 Task: Set the CSA key to "yEksdu7Y".
Action: Mouse moved to (135, 21)
Screenshot: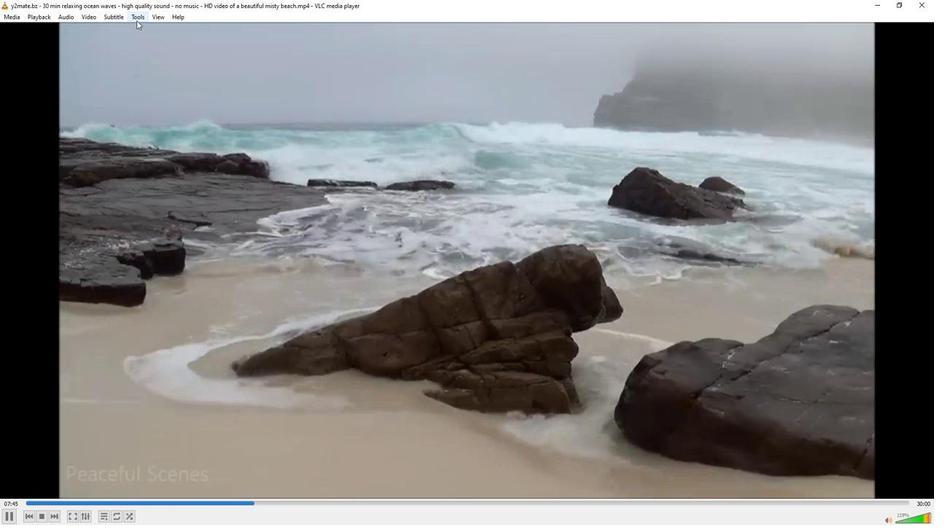 
Action: Mouse pressed left at (135, 21)
Screenshot: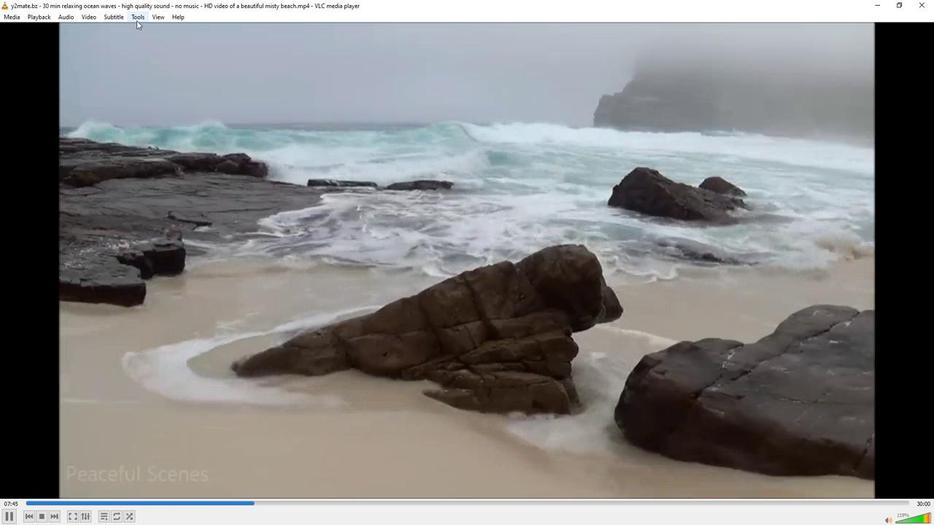 
Action: Mouse moved to (143, 133)
Screenshot: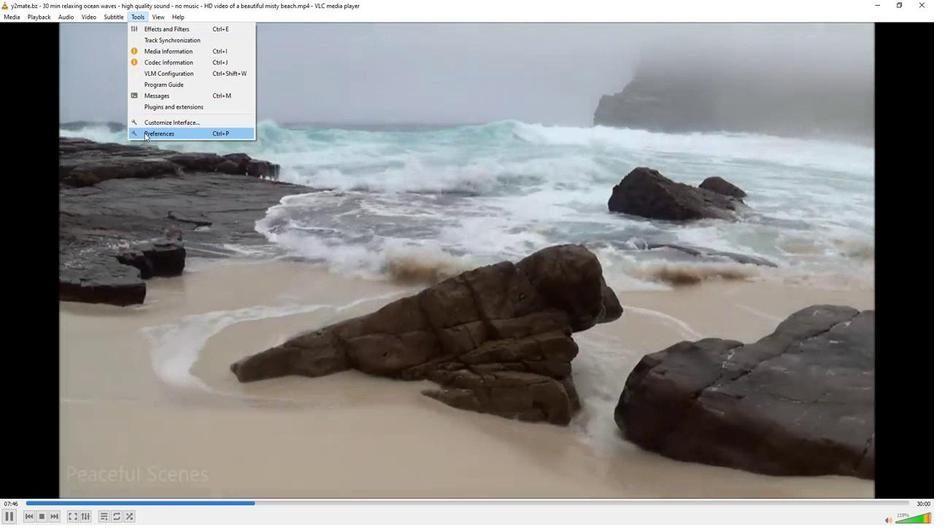 
Action: Mouse pressed left at (143, 133)
Screenshot: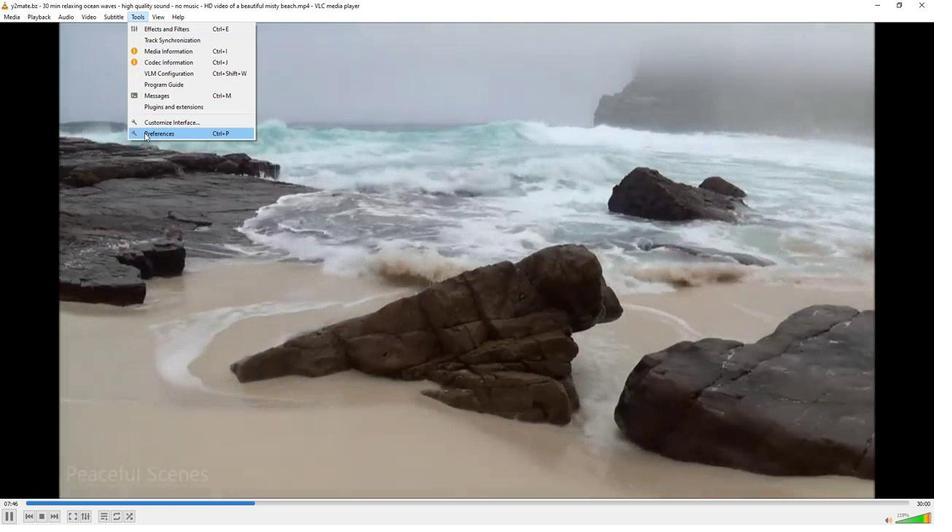 
Action: Mouse moved to (262, 403)
Screenshot: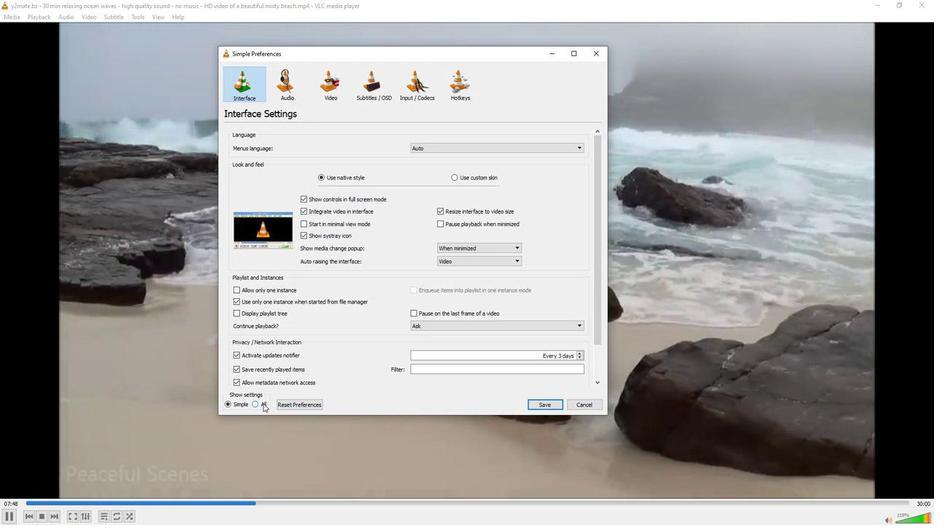
Action: Mouse pressed left at (262, 403)
Screenshot: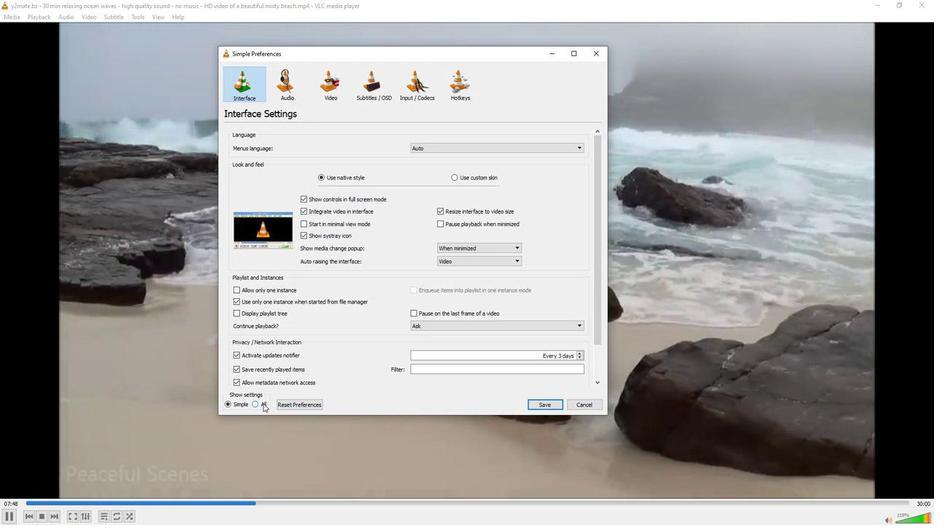 
Action: Mouse moved to (240, 264)
Screenshot: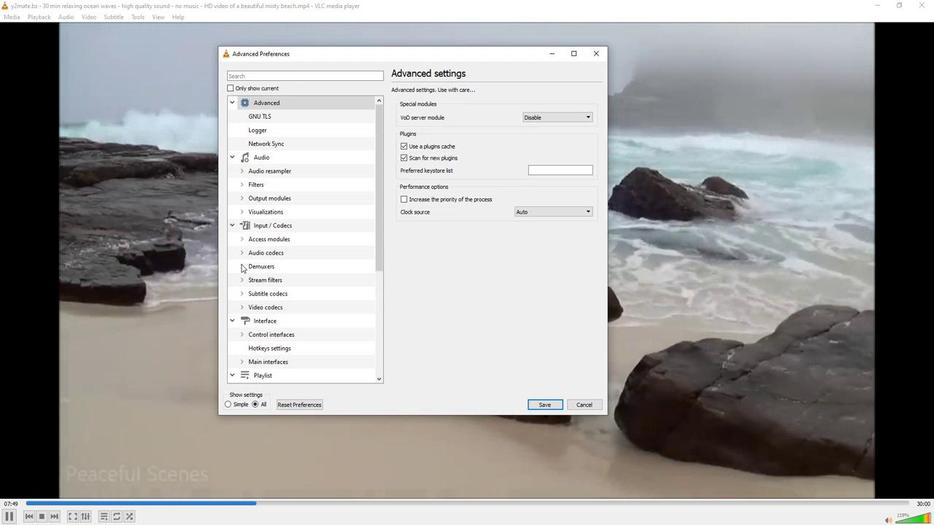 
Action: Mouse pressed left at (240, 264)
Screenshot: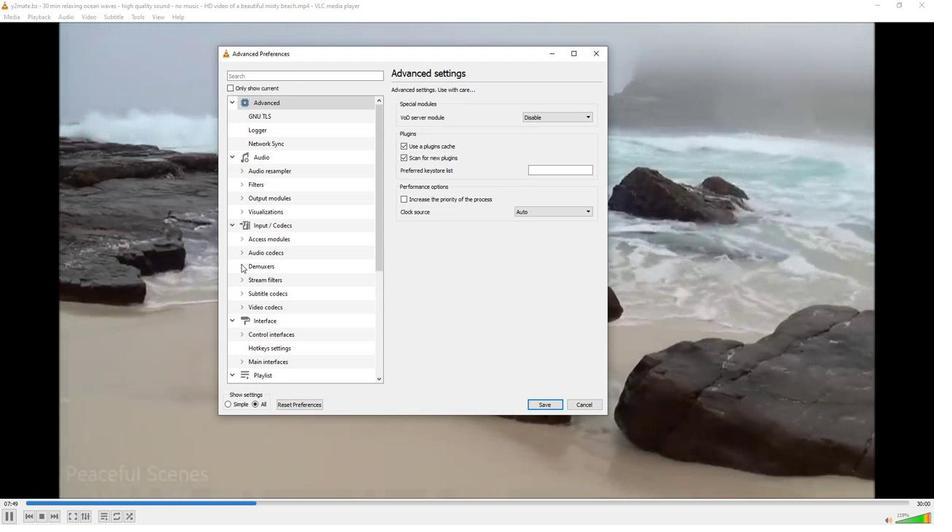 
Action: Mouse moved to (266, 349)
Screenshot: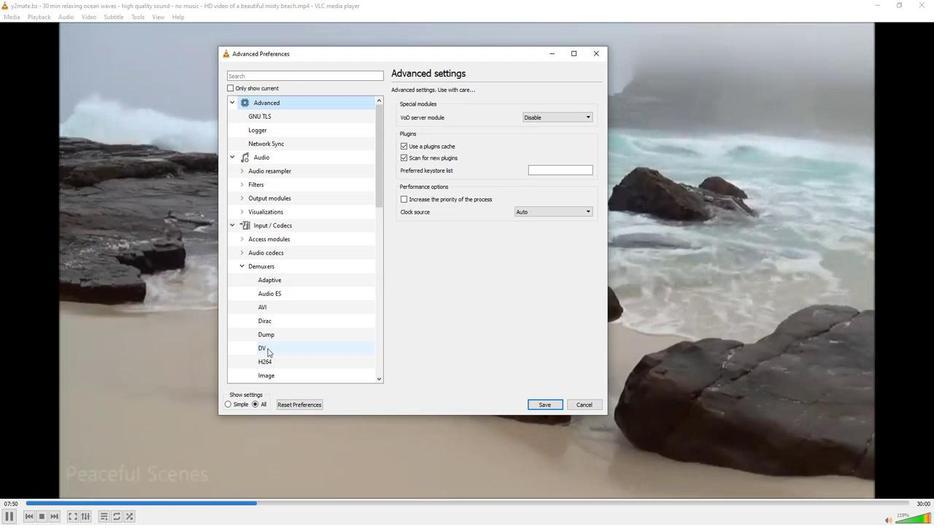 
Action: Mouse scrolled (266, 349) with delta (0, 0)
Screenshot: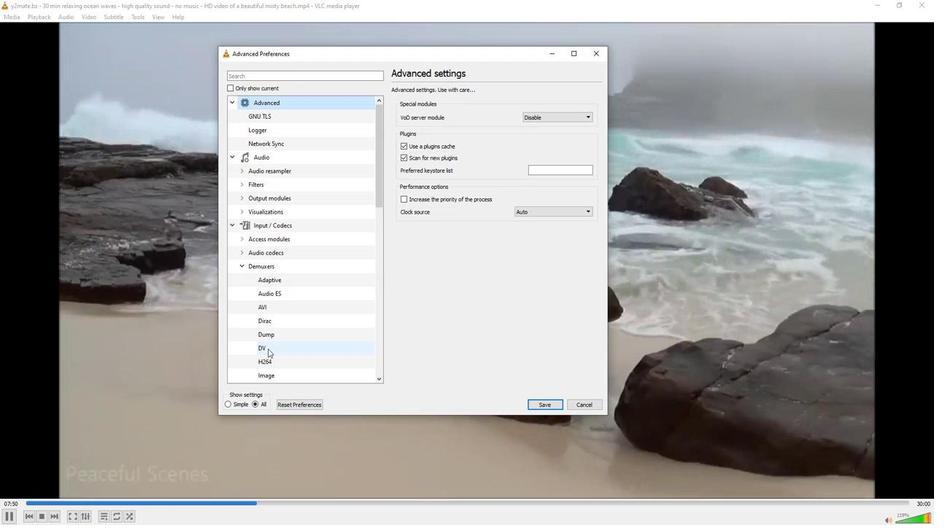 
Action: Mouse scrolled (266, 349) with delta (0, 0)
Screenshot: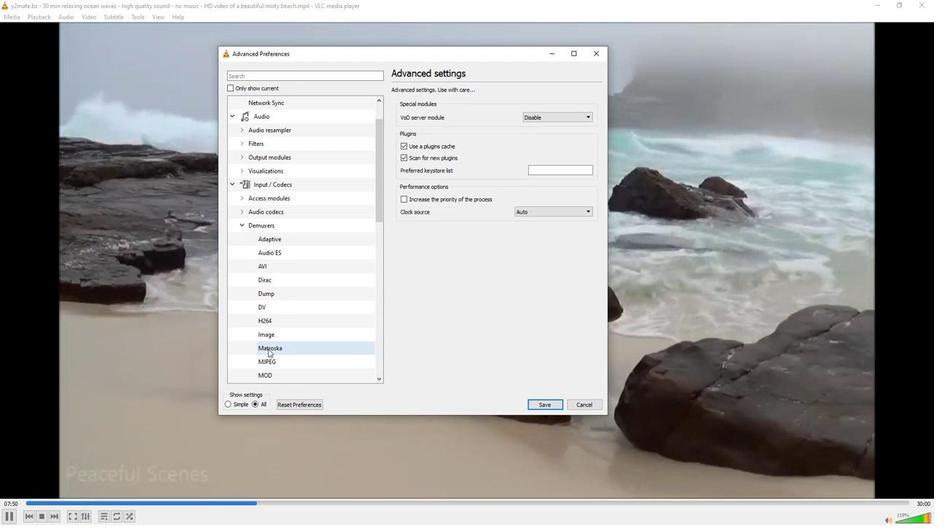 
Action: Mouse moved to (271, 362)
Screenshot: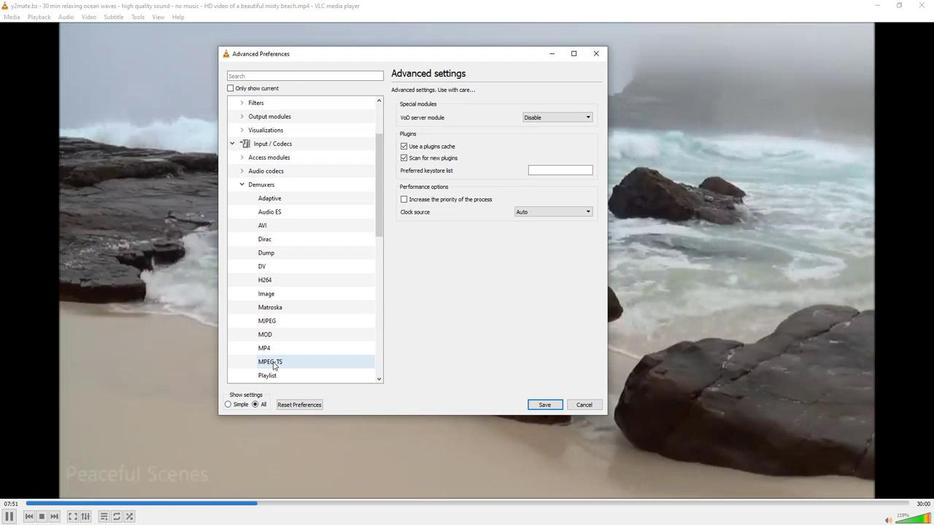 
Action: Mouse pressed left at (271, 362)
Screenshot: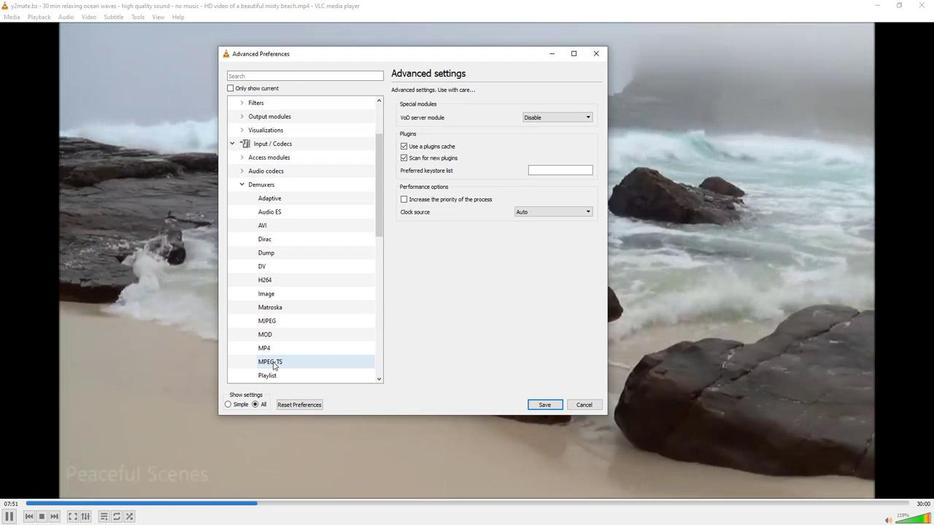 
Action: Mouse moved to (541, 153)
Screenshot: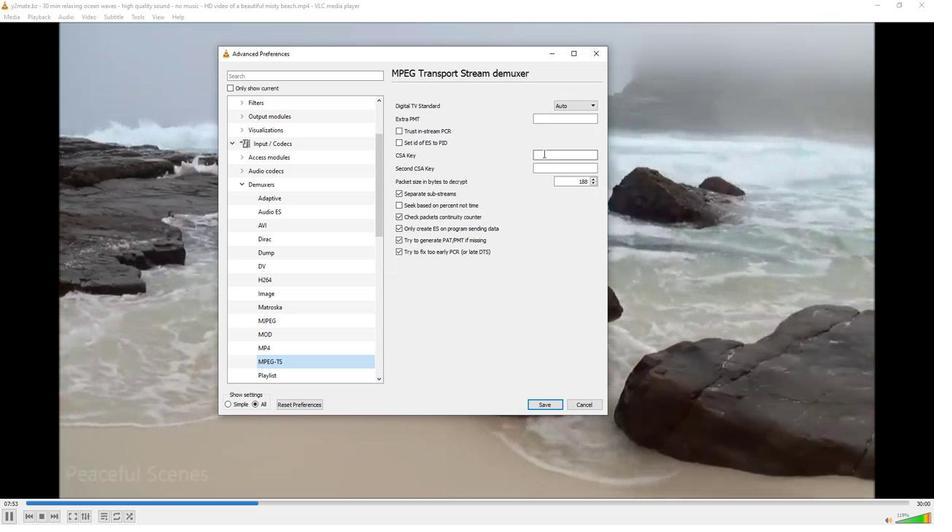 
Action: Mouse pressed left at (541, 153)
Screenshot: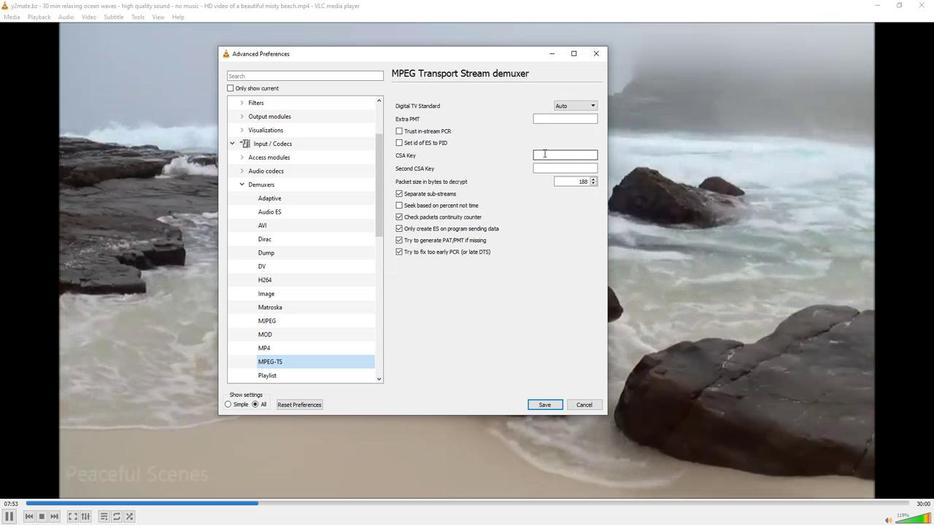 
Action: Key pressed y<Key.caps_lock>E<Key.caps_lock>ksdu7<Key.caps_lock>Y
Screenshot: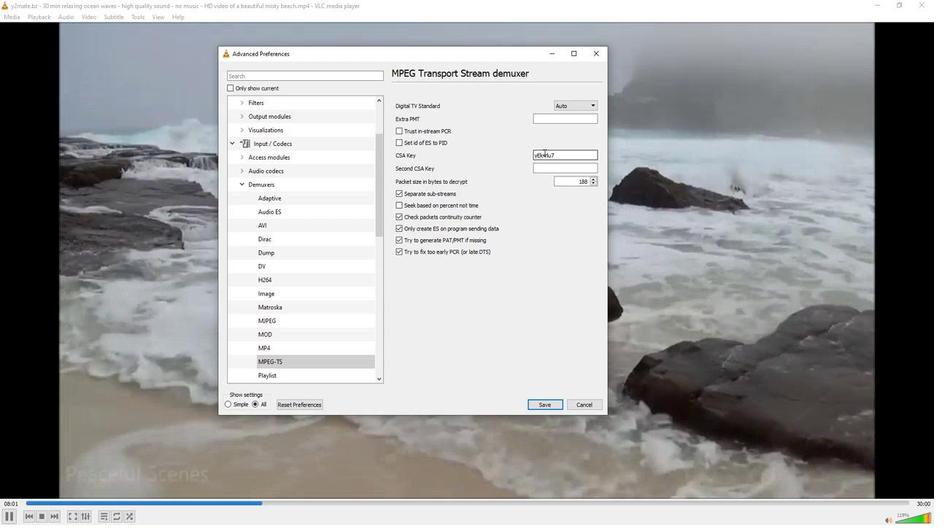 
Action: Mouse moved to (646, 238)
Screenshot: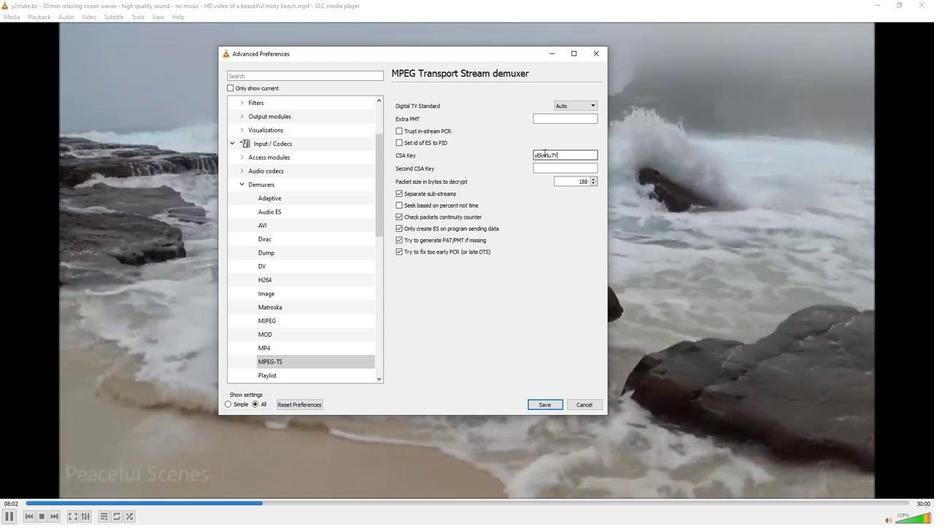 
